 Task: Check how to setup "Test outgoing  calls".
Action: Mouse moved to (1189, 183)
Screenshot: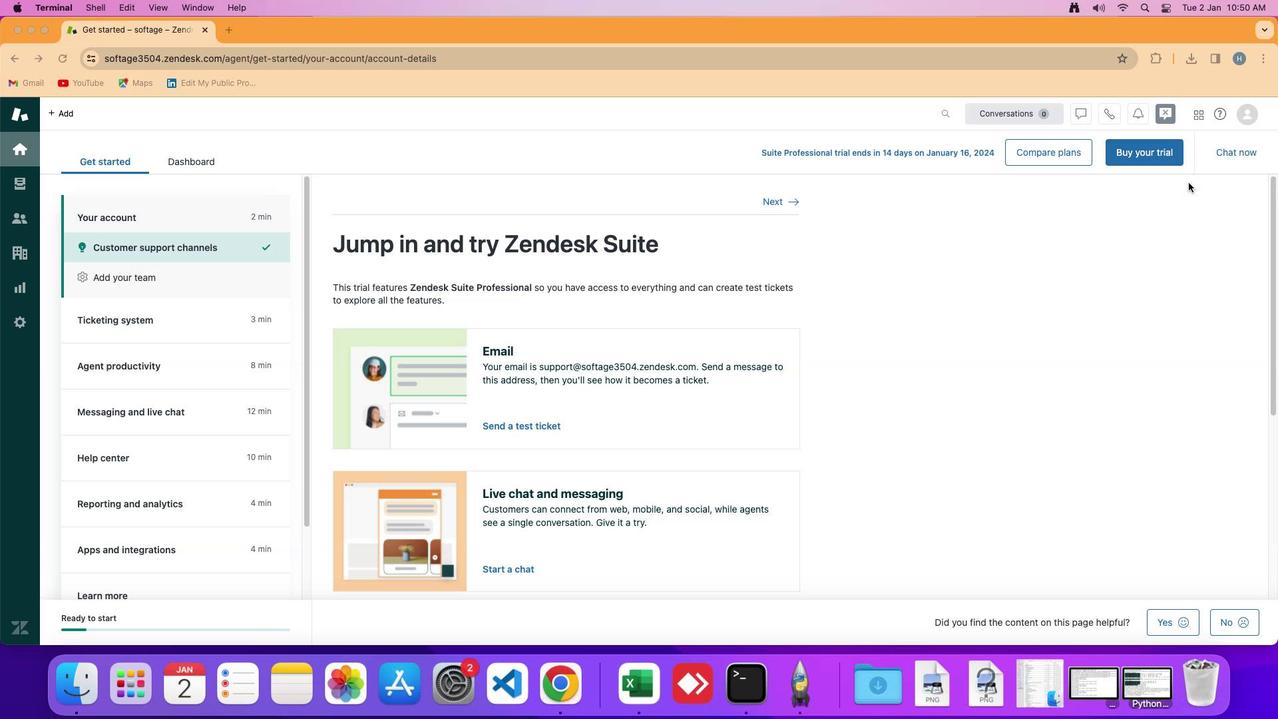 
Action: Mouse pressed left at (1189, 183)
Screenshot: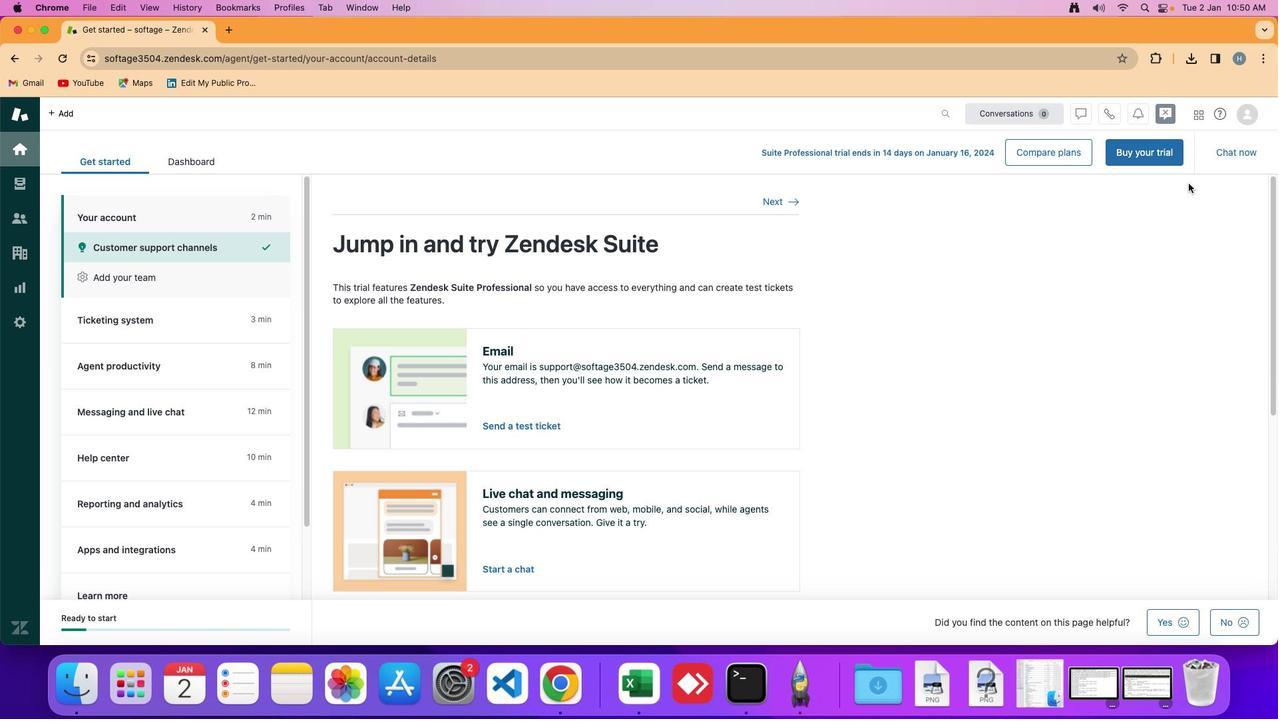 
Action: Mouse moved to (1220, 113)
Screenshot: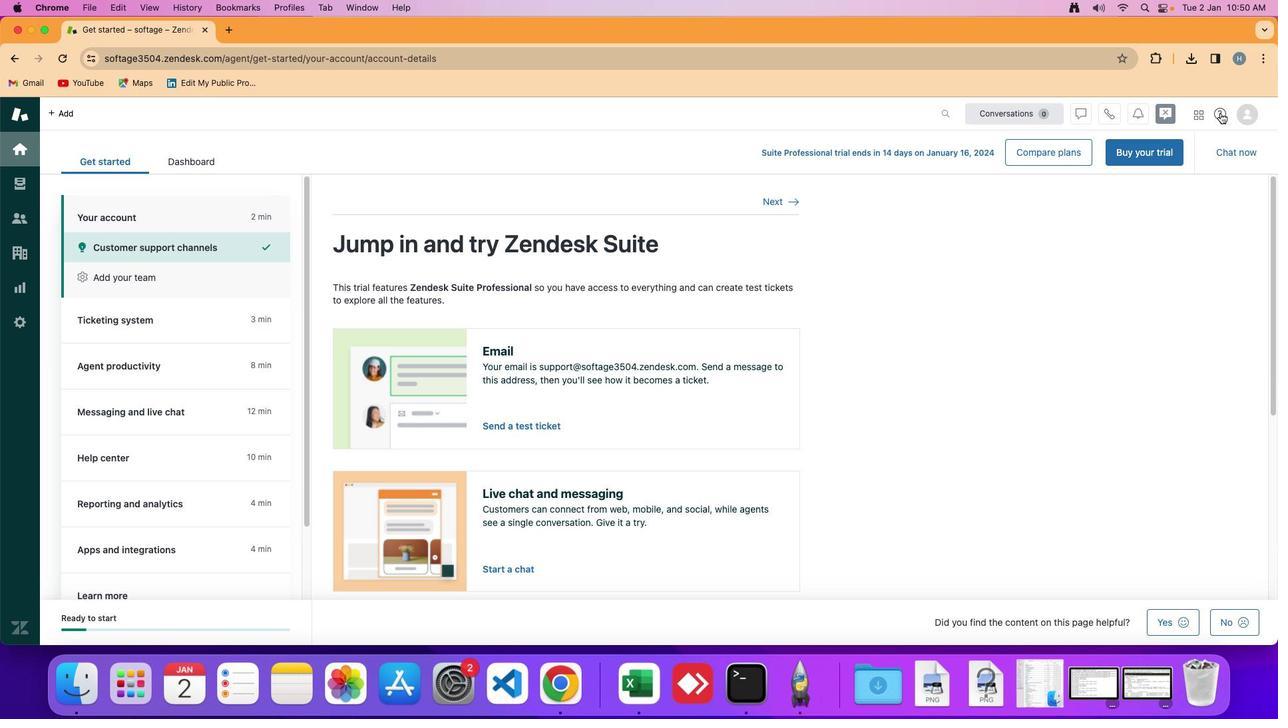 
Action: Mouse pressed left at (1220, 113)
Screenshot: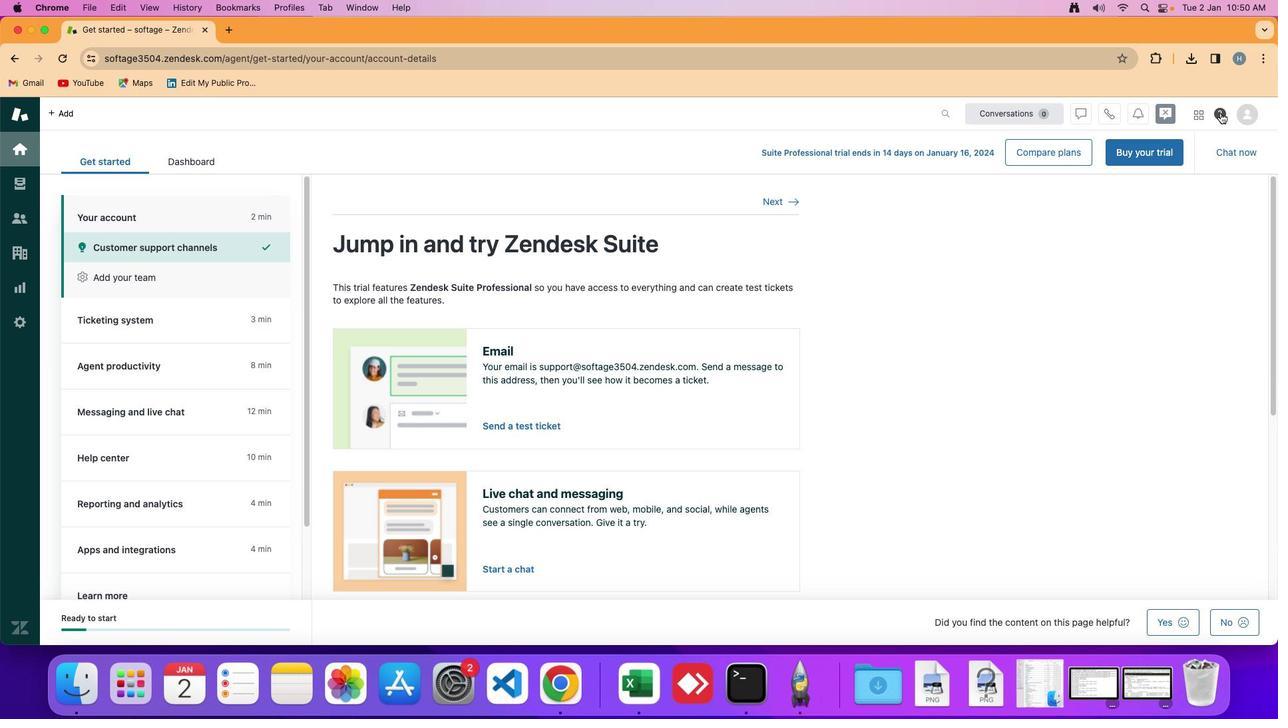 
Action: Mouse moved to (1160, 551)
Screenshot: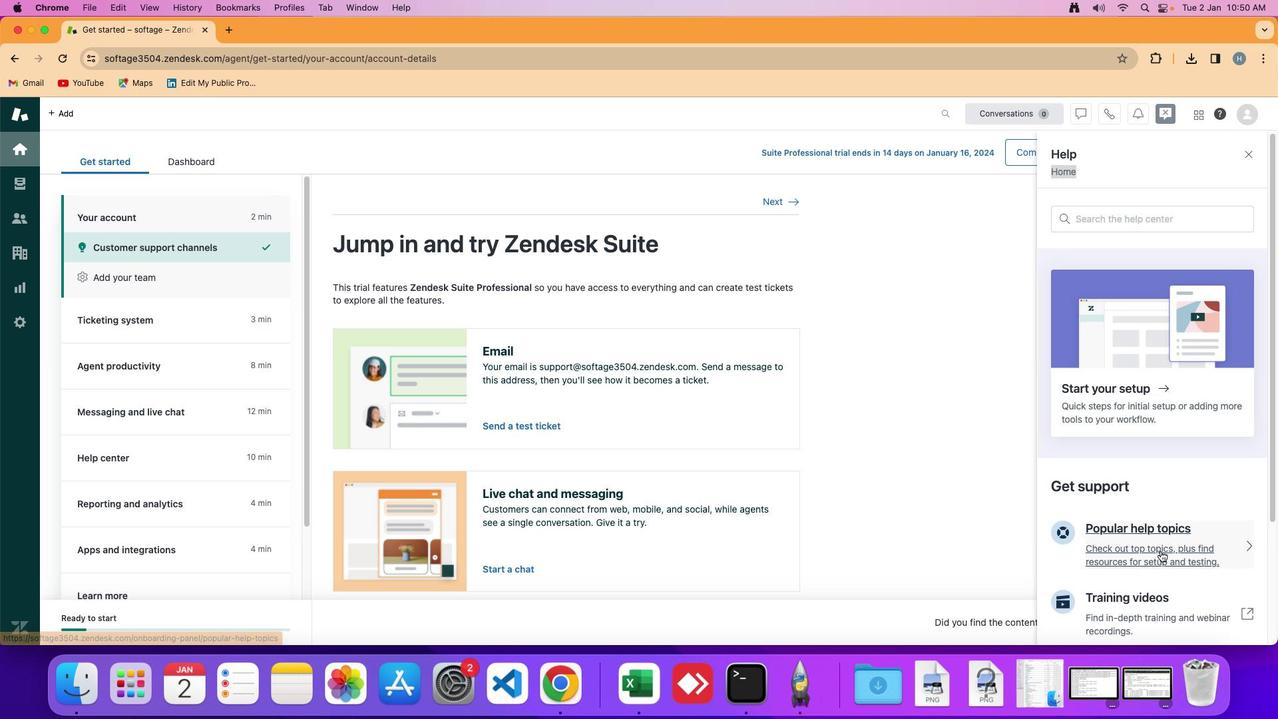 
Action: Mouse pressed left at (1160, 551)
Screenshot: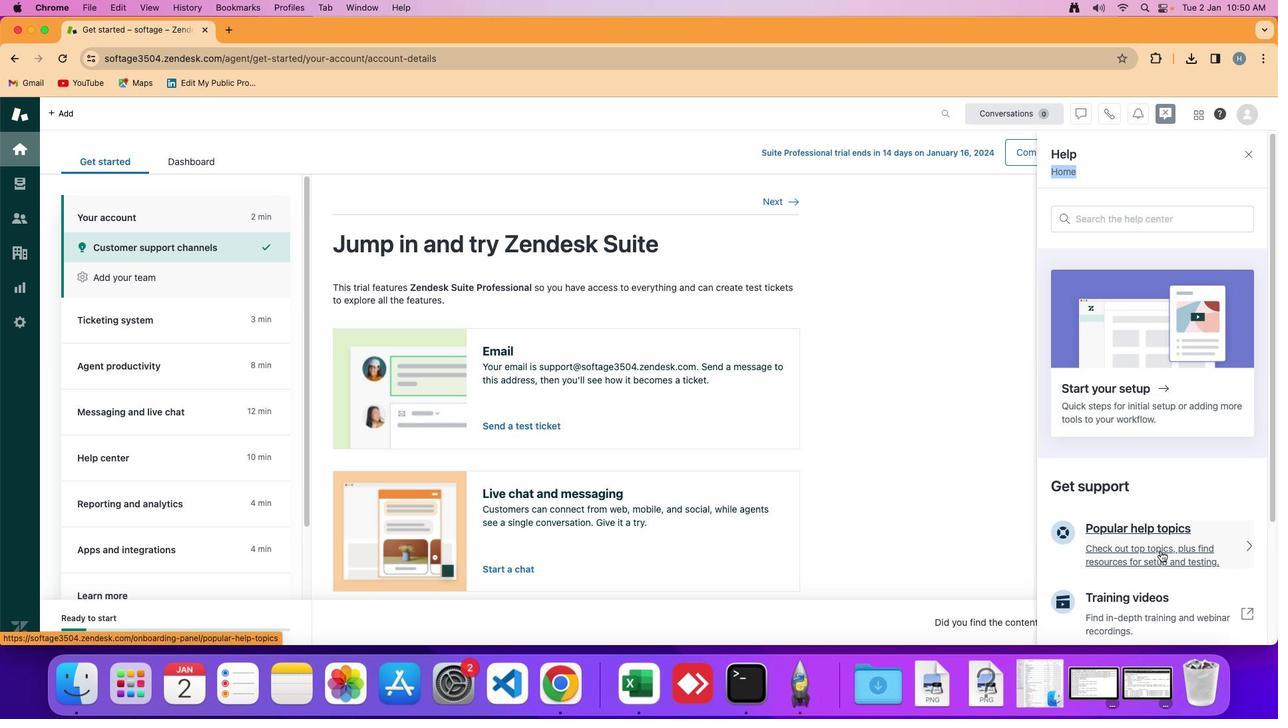
Action: Mouse moved to (1162, 542)
Screenshot: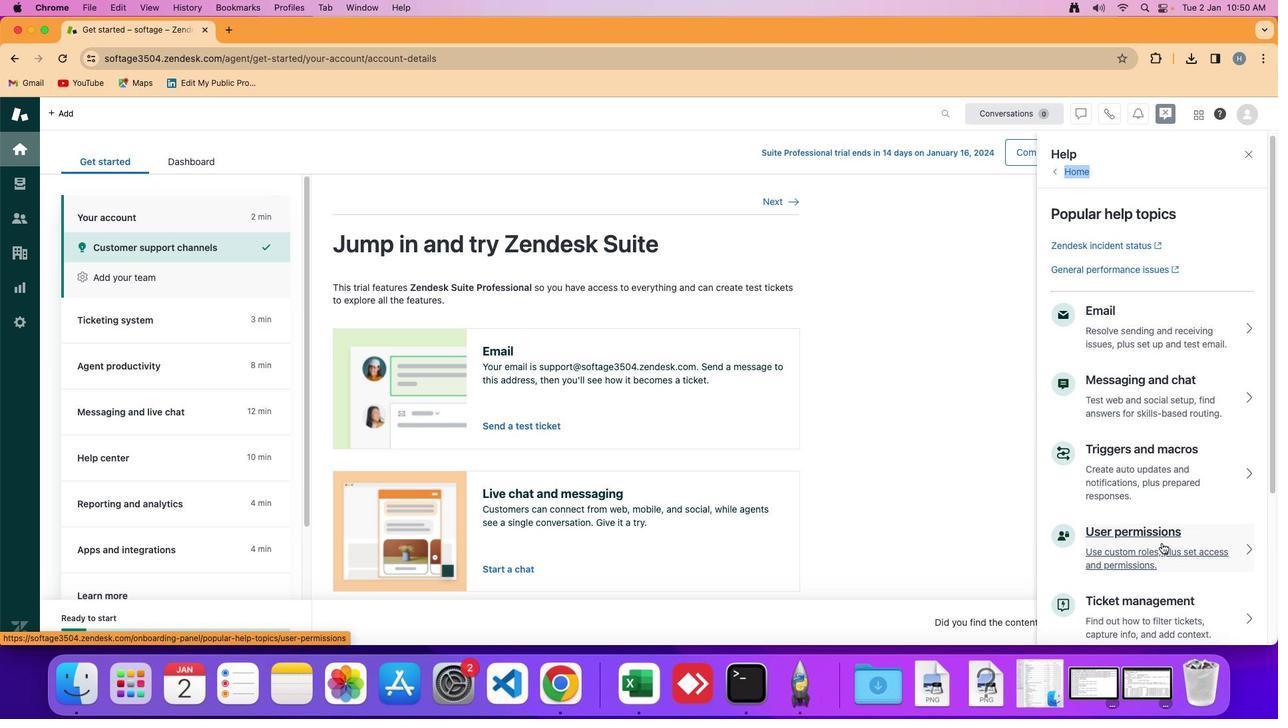 
Action: Mouse scrolled (1162, 542) with delta (0, 0)
Screenshot: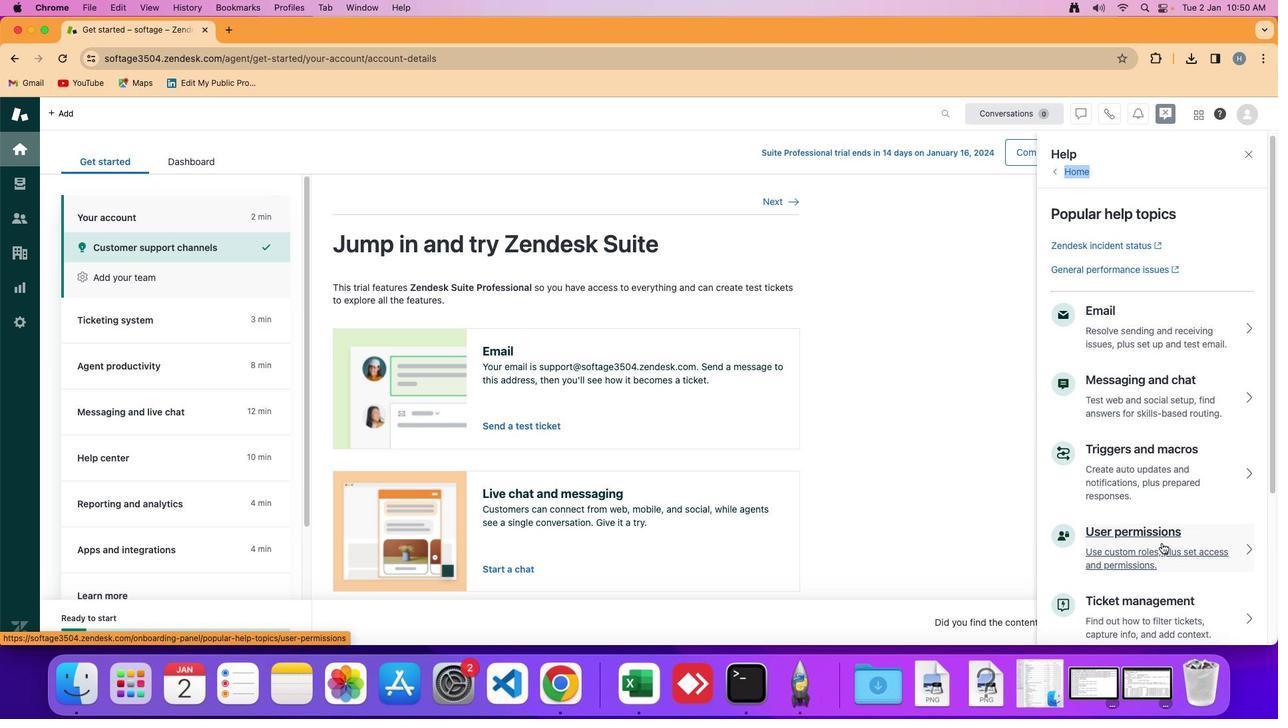 
Action: Mouse moved to (1162, 542)
Screenshot: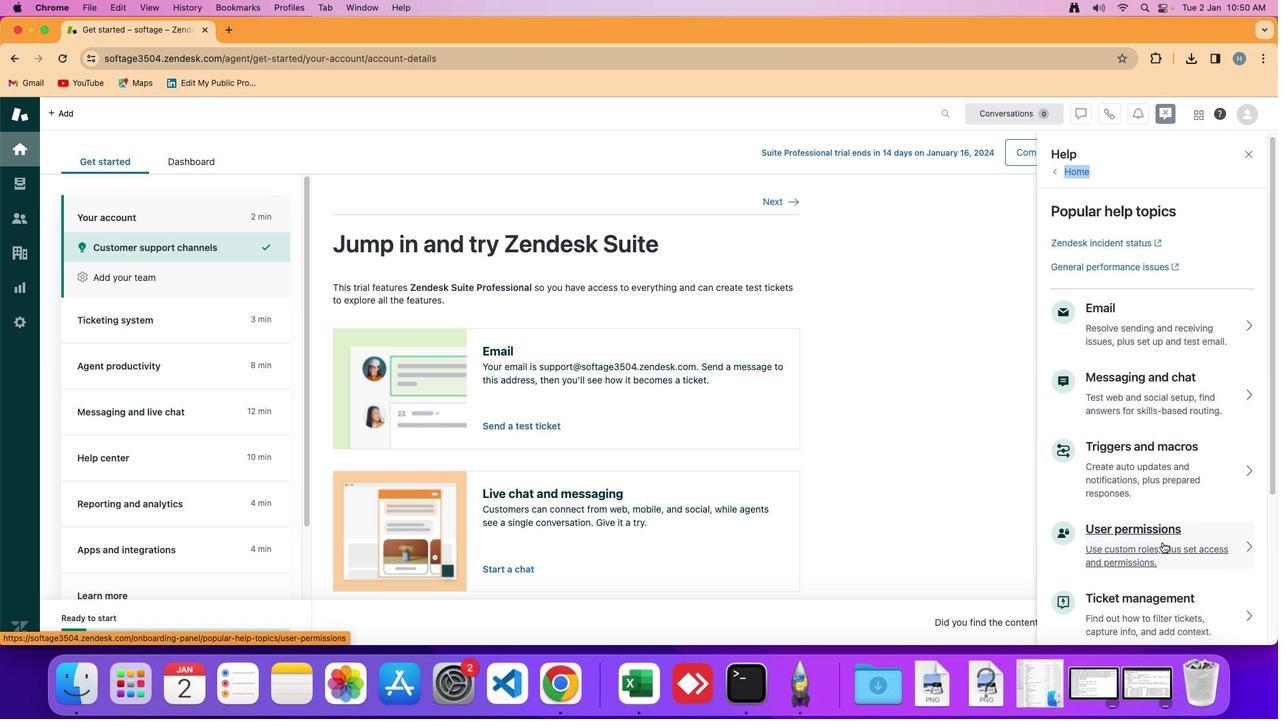 
Action: Mouse scrolled (1162, 542) with delta (0, 0)
Screenshot: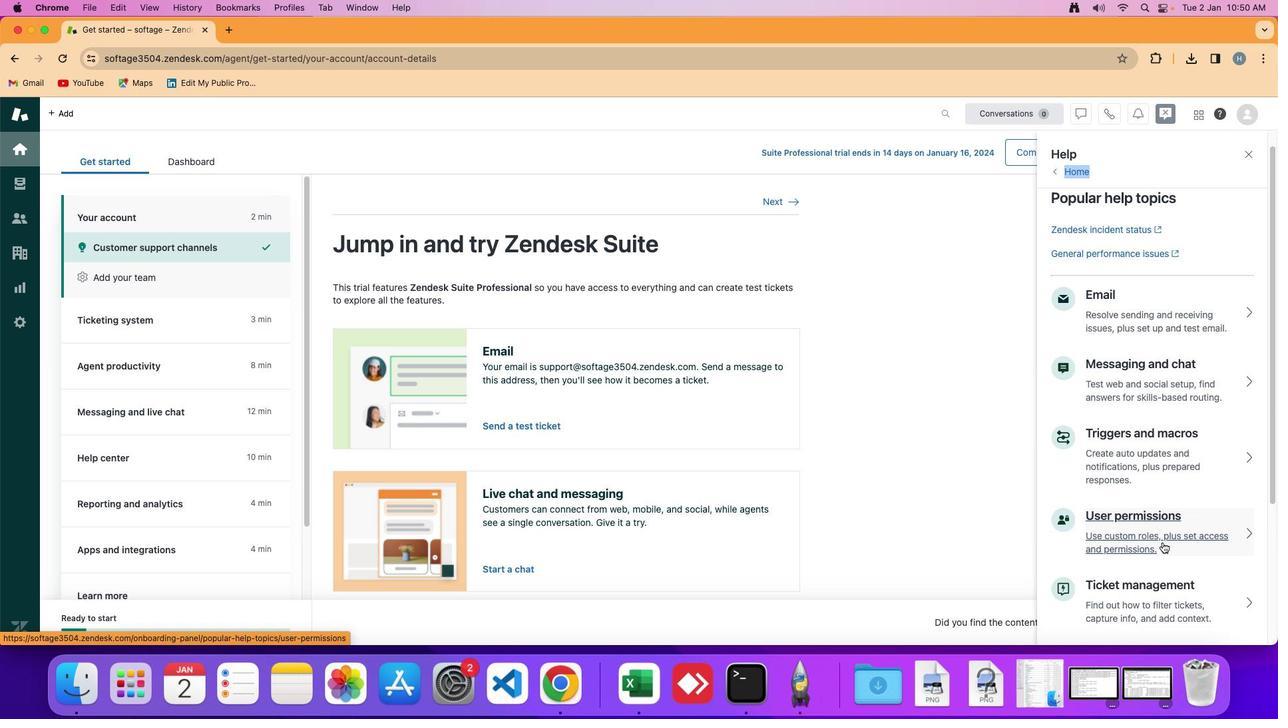 
Action: Mouse scrolled (1162, 542) with delta (0, -1)
Screenshot: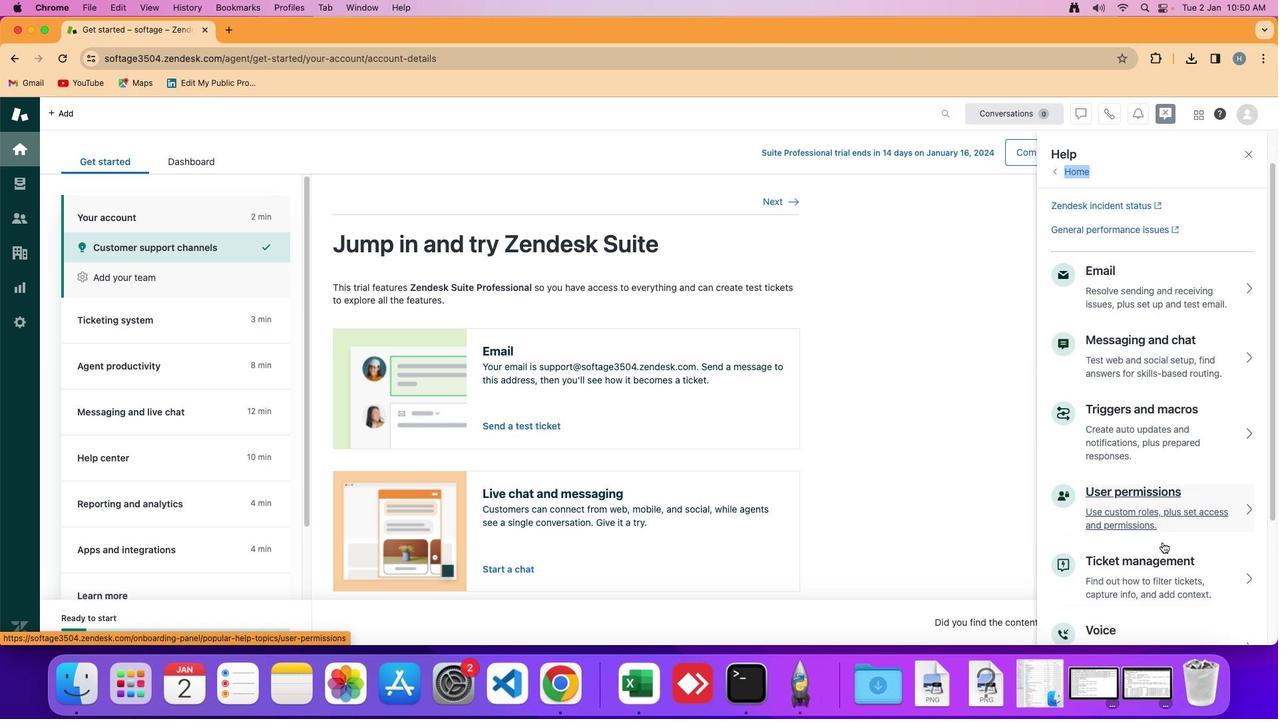 
Action: Mouse moved to (1162, 542)
Screenshot: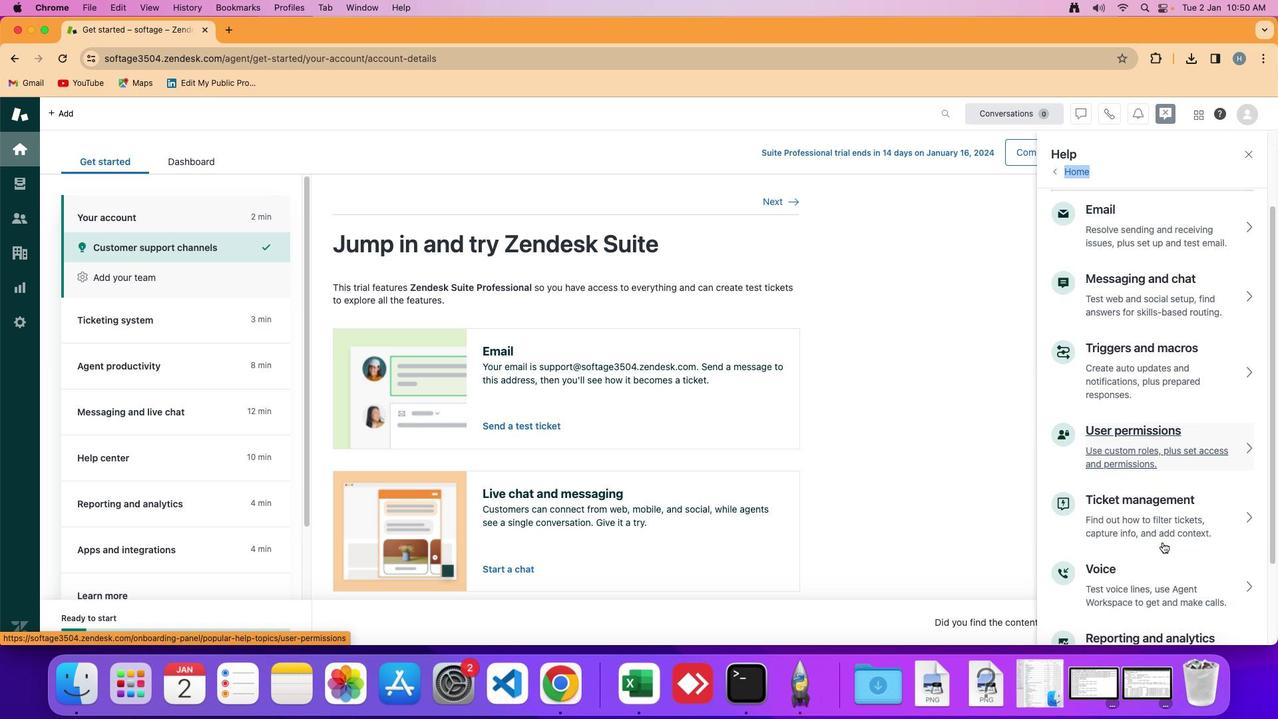 
Action: Mouse scrolled (1162, 542) with delta (0, -1)
Screenshot: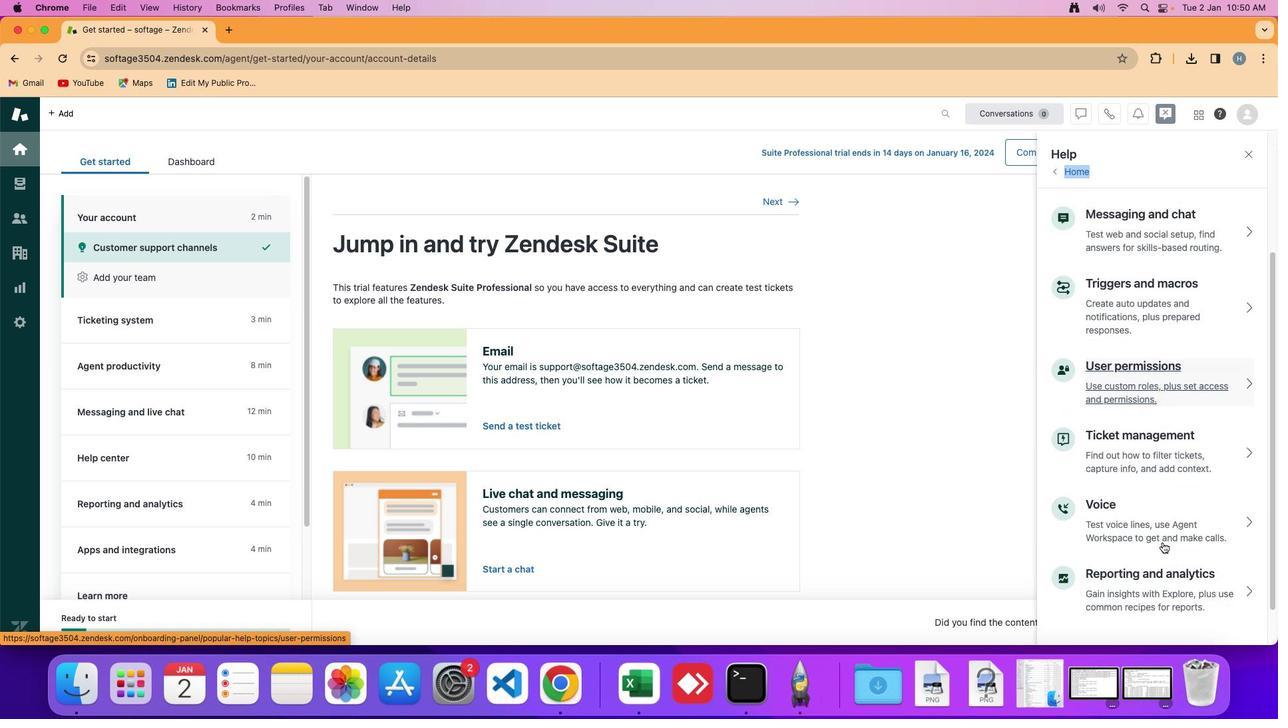 
Action: Mouse moved to (1175, 490)
Screenshot: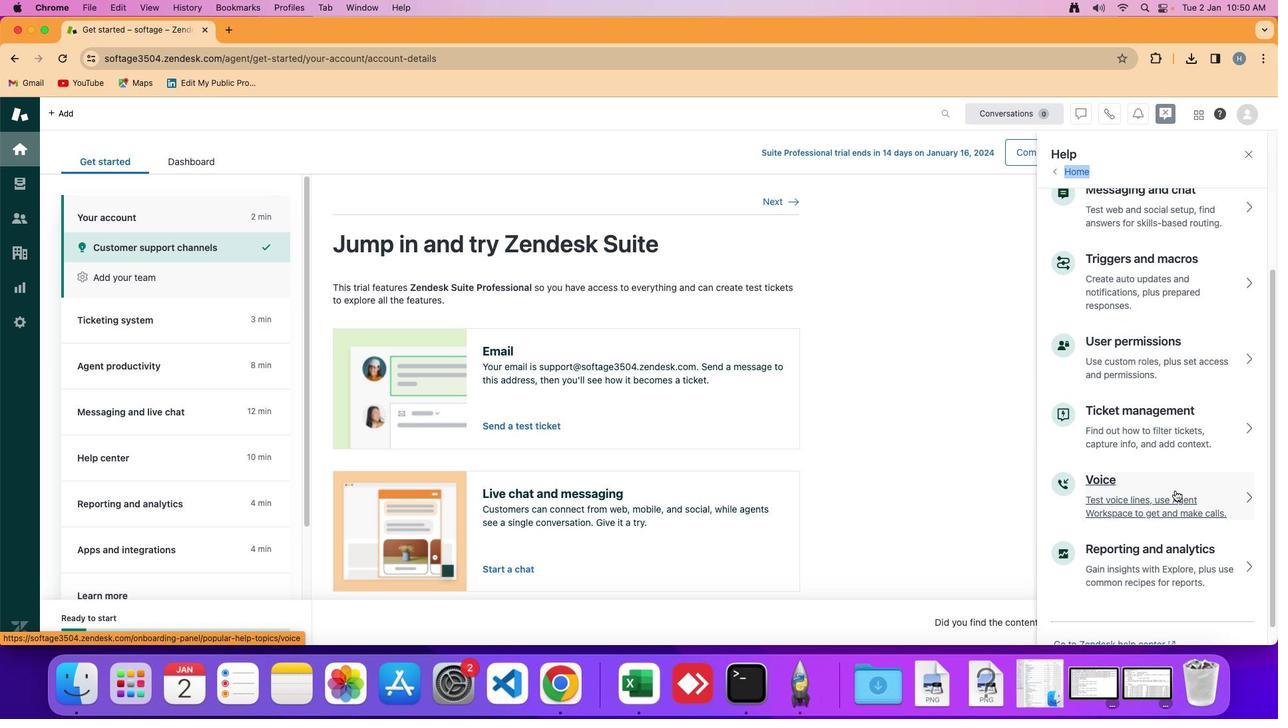
Action: Mouse pressed left at (1175, 490)
Screenshot: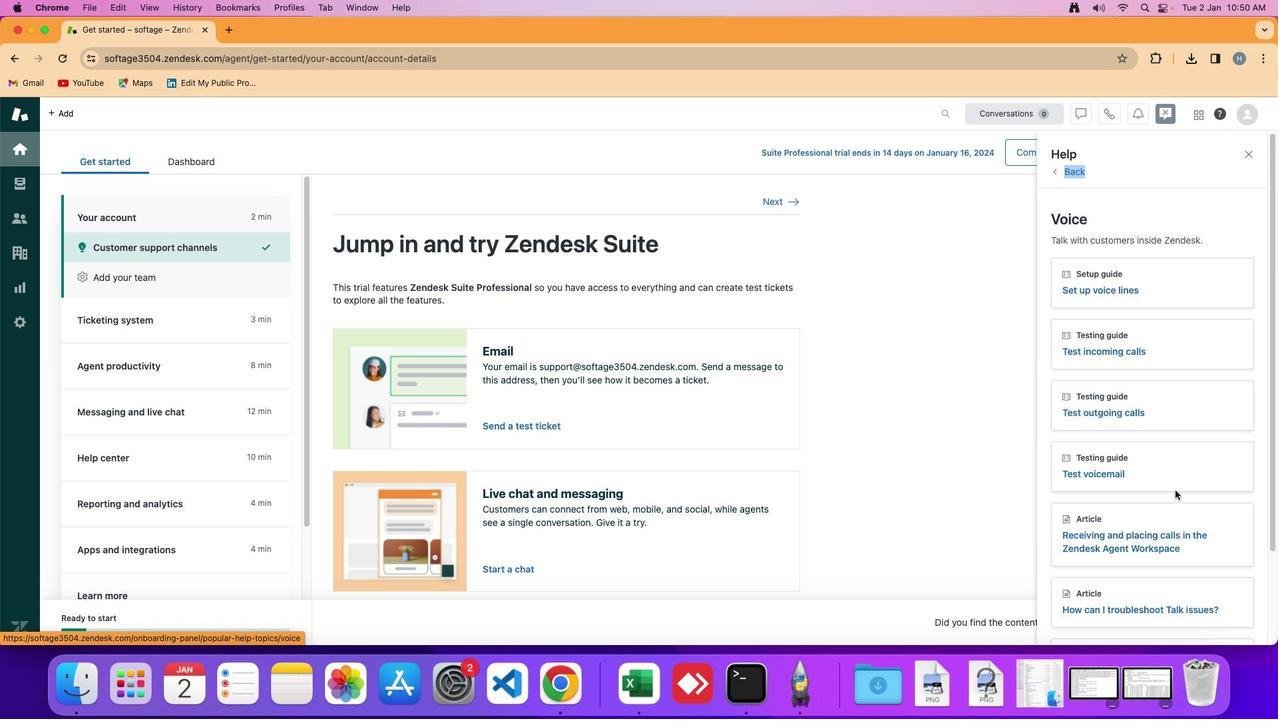 
Action: Mouse moved to (1176, 489)
Screenshot: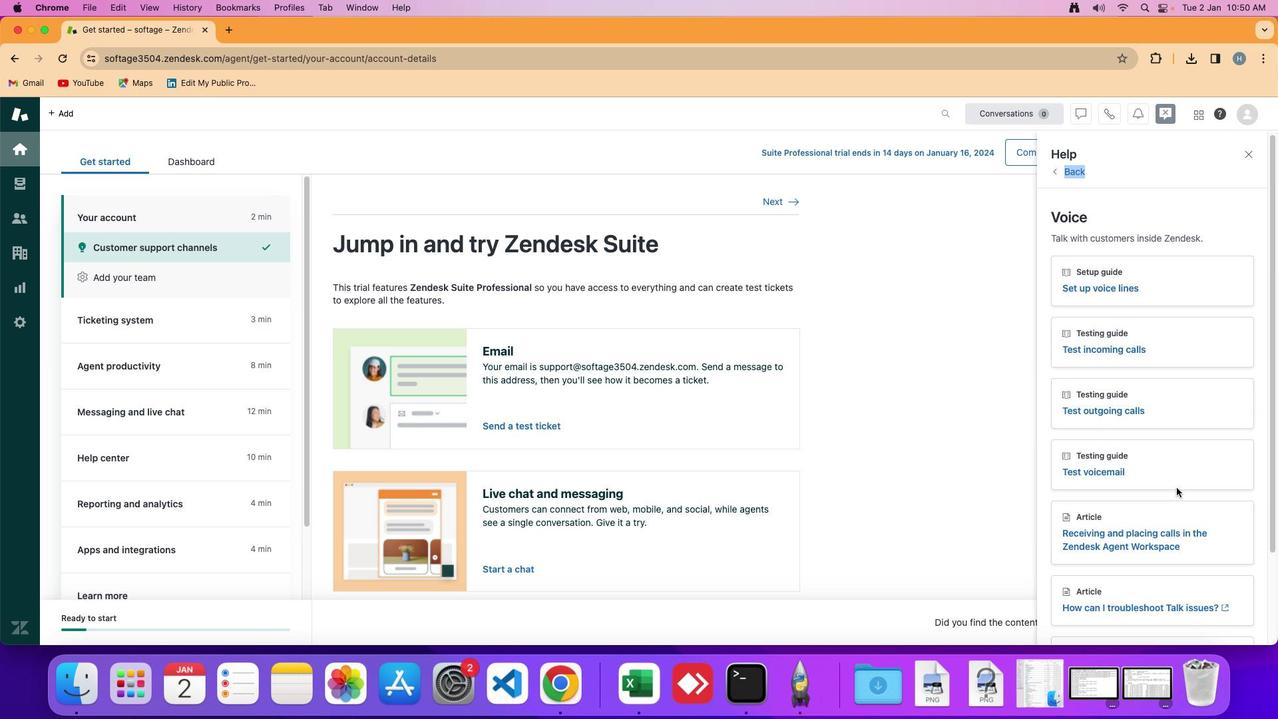 
Action: Mouse scrolled (1176, 489) with delta (0, 0)
Screenshot: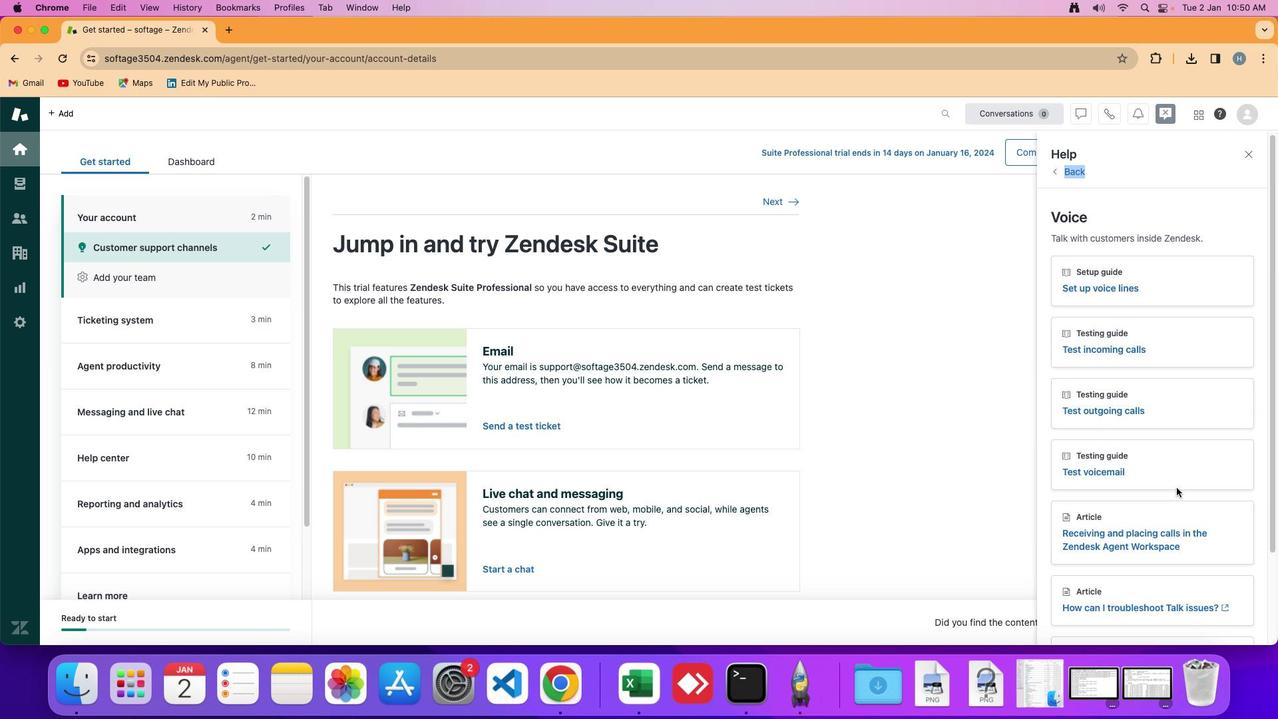 
Action: Mouse moved to (1177, 487)
Screenshot: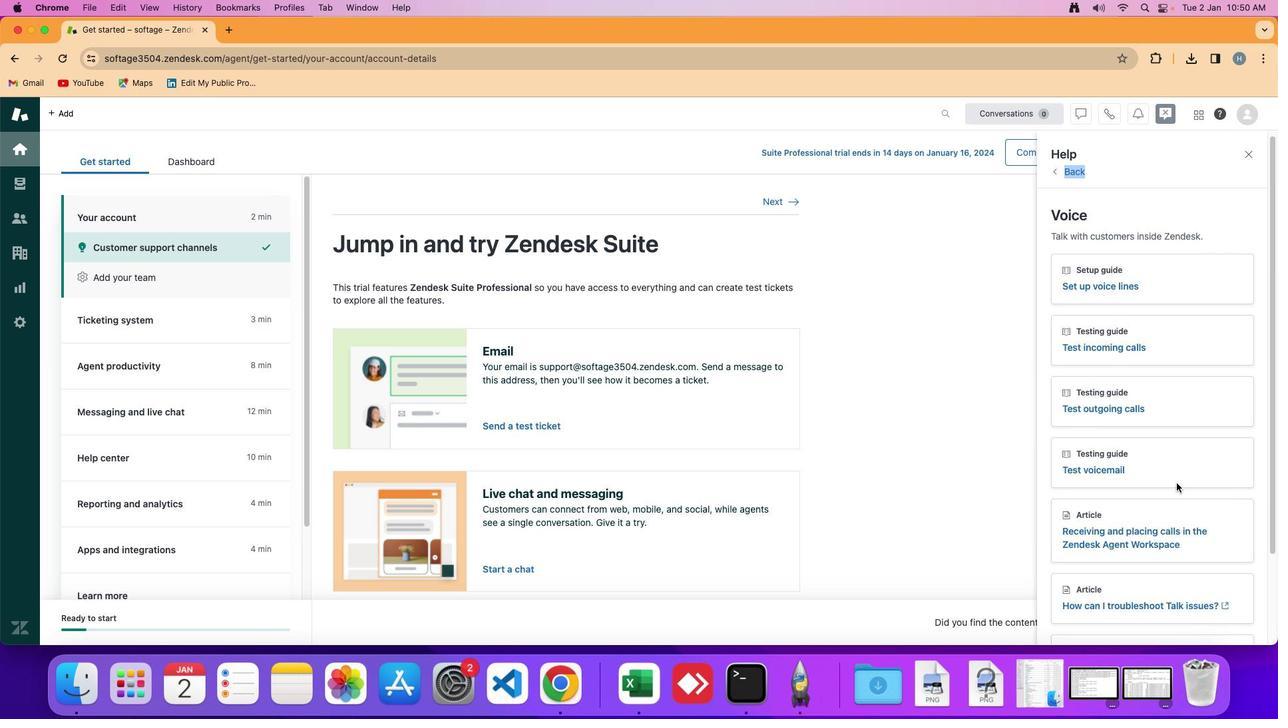 
Action: Mouse scrolled (1177, 487) with delta (0, 0)
Screenshot: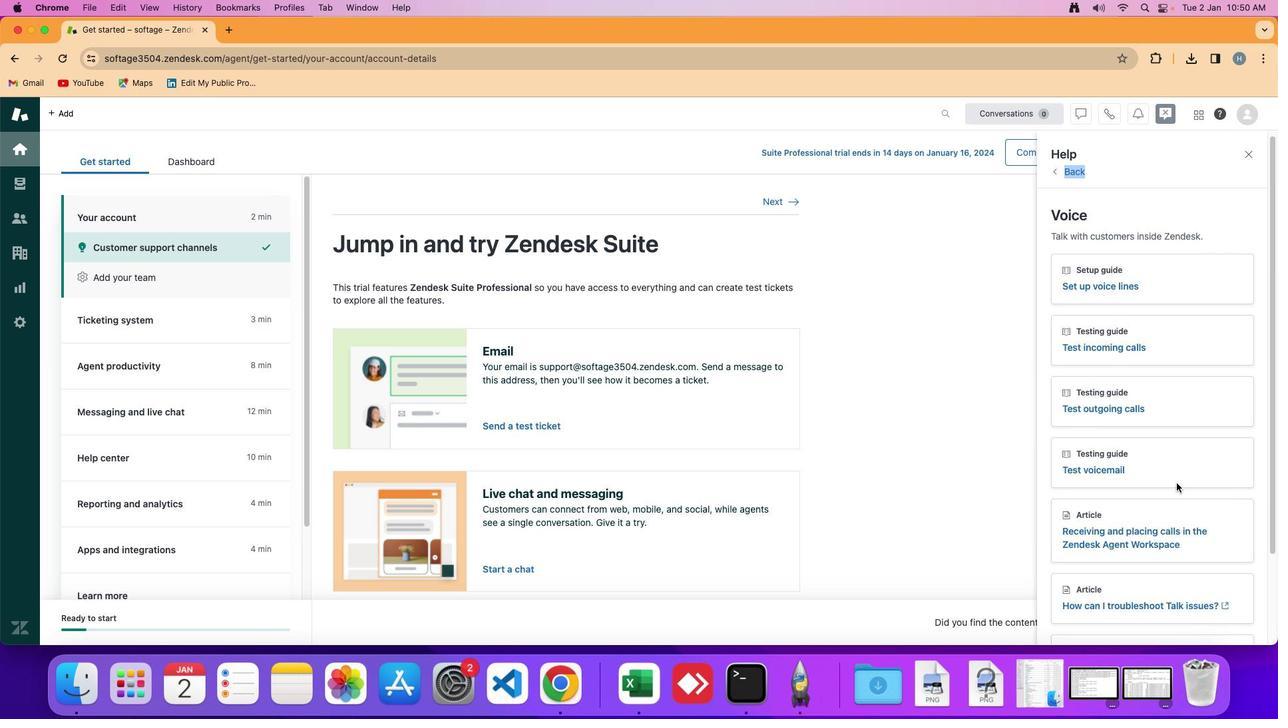 
Action: Mouse moved to (1176, 483)
Screenshot: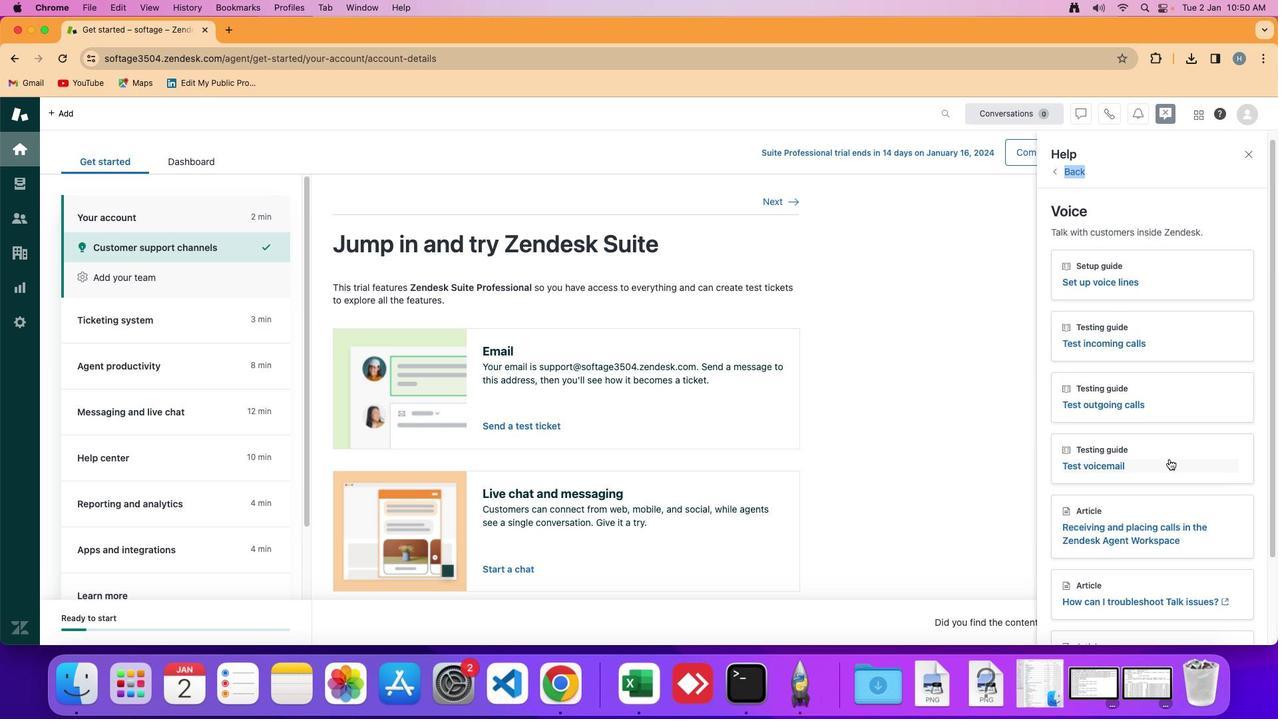 
Action: Mouse scrolled (1176, 483) with delta (0, 0)
Screenshot: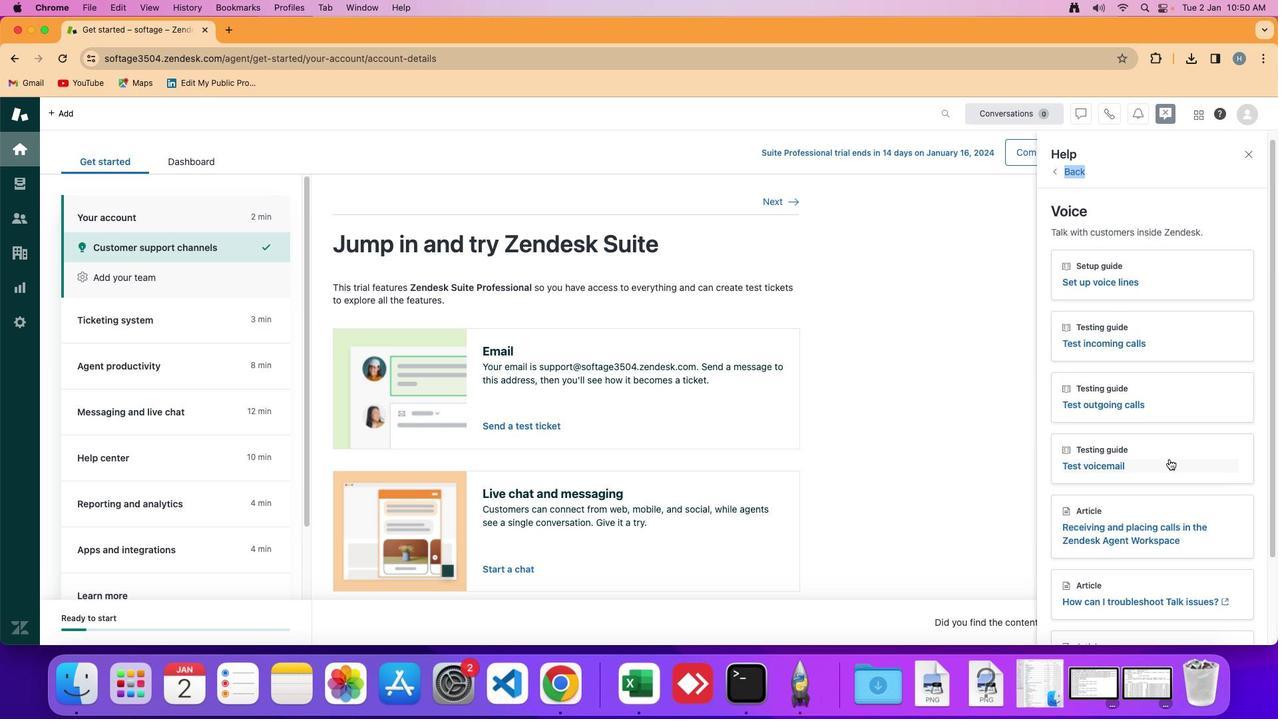 
Action: Mouse moved to (1134, 399)
Screenshot: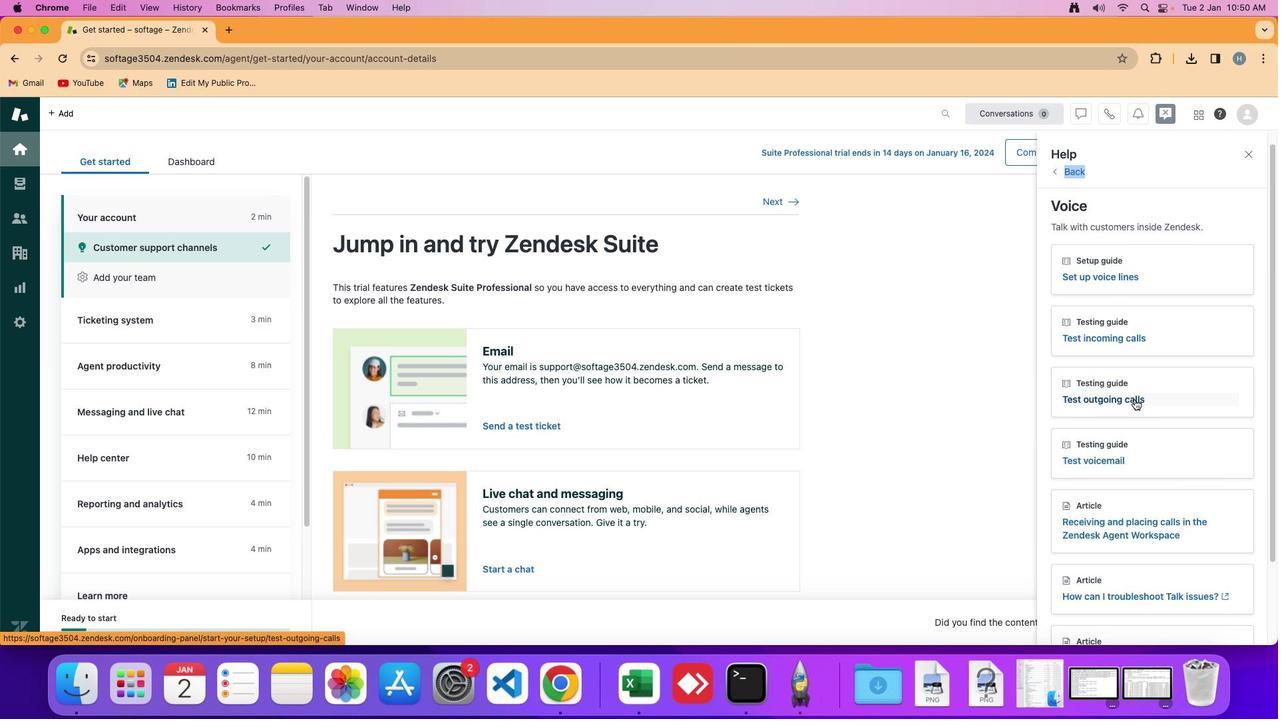 
Action: Mouse pressed left at (1134, 399)
Screenshot: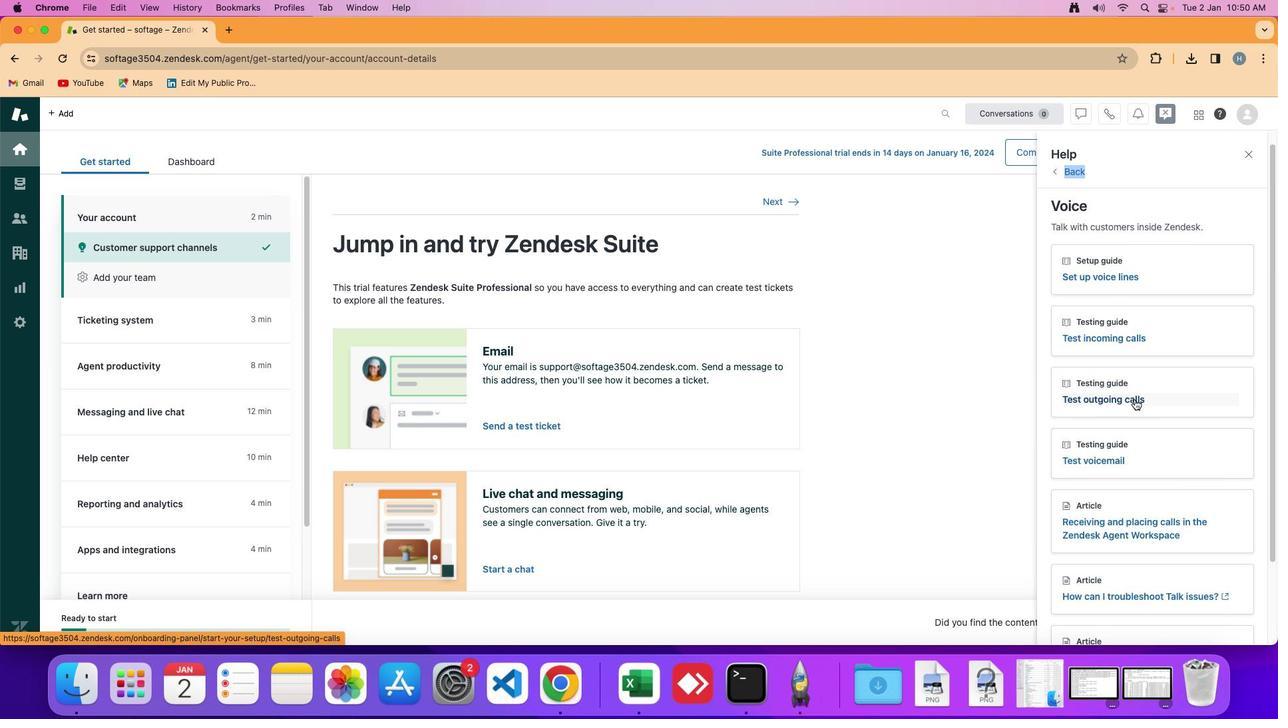 
Action: Mouse moved to (1135, 399)
Screenshot: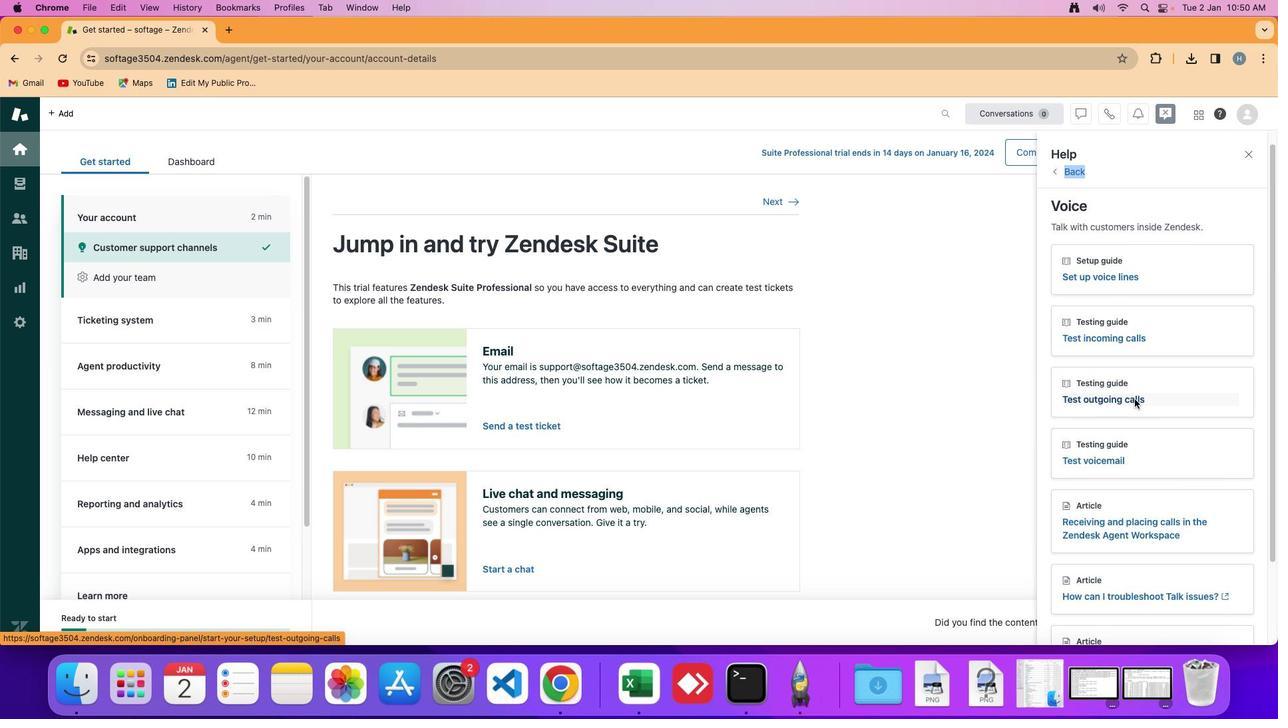 
